 Task: Attach a file of finance.
Action: Mouse moved to (686, 532)
Screenshot: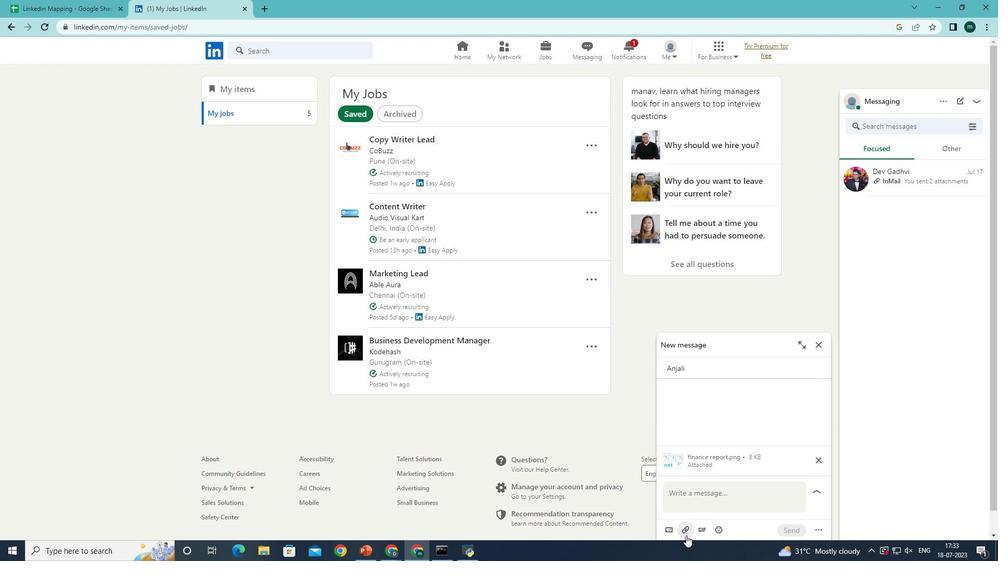 
Action: Mouse pressed left at (686, 532)
Screenshot: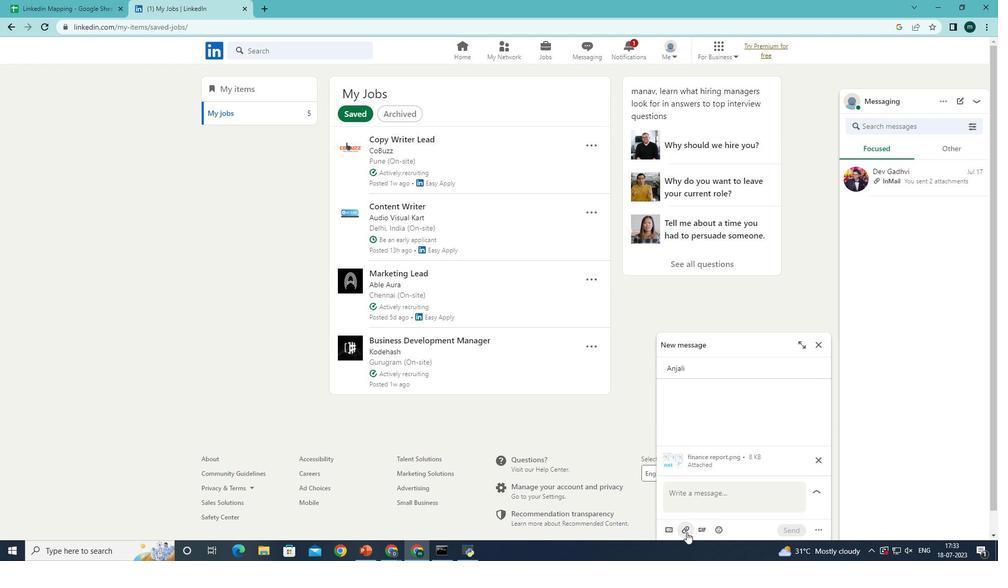 
Action: Mouse moved to (166, 189)
Screenshot: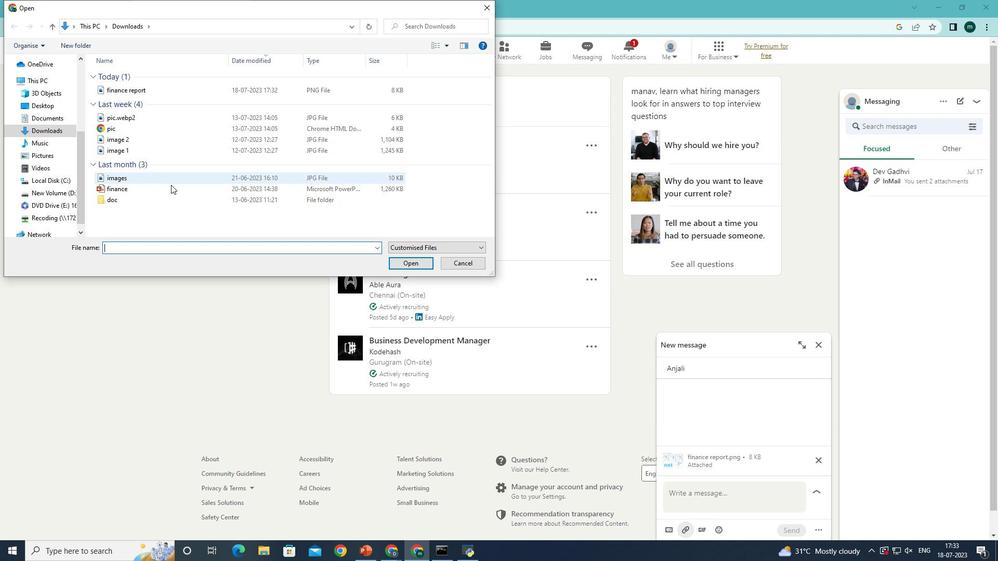 
Action: Mouse pressed left at (166, 189)
Screenshot: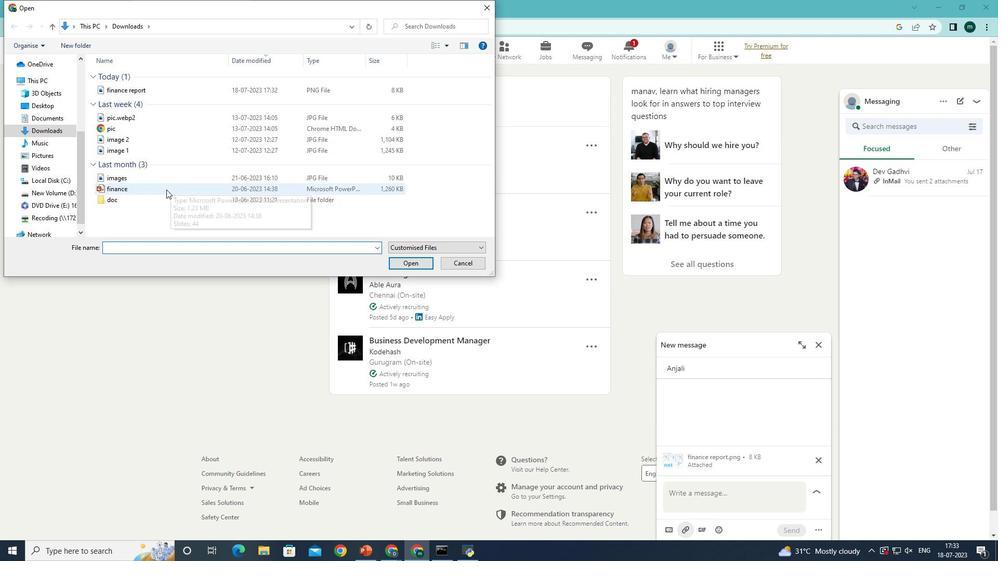 
Action: Mouse moved to (418, 264)
Screenshot: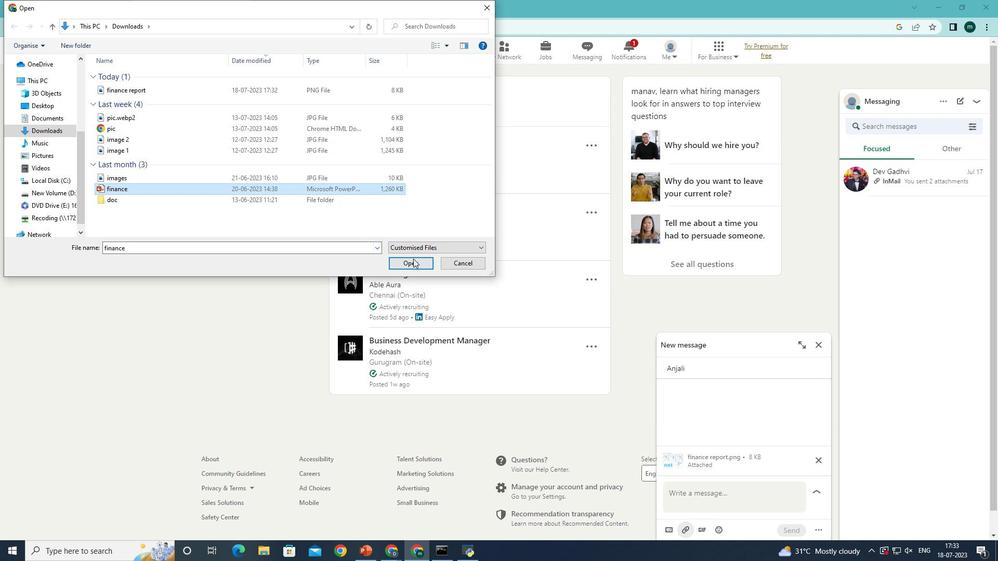 
Action: Mouse pressed left at (418, 264)
Screenshot: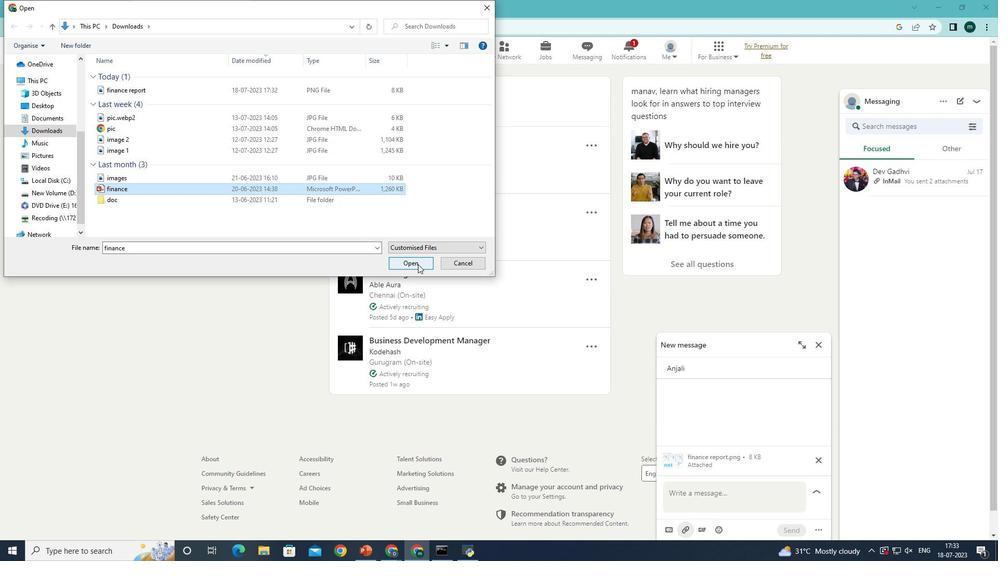 
Action: Mouse moved to (765, 468)
Screenshot: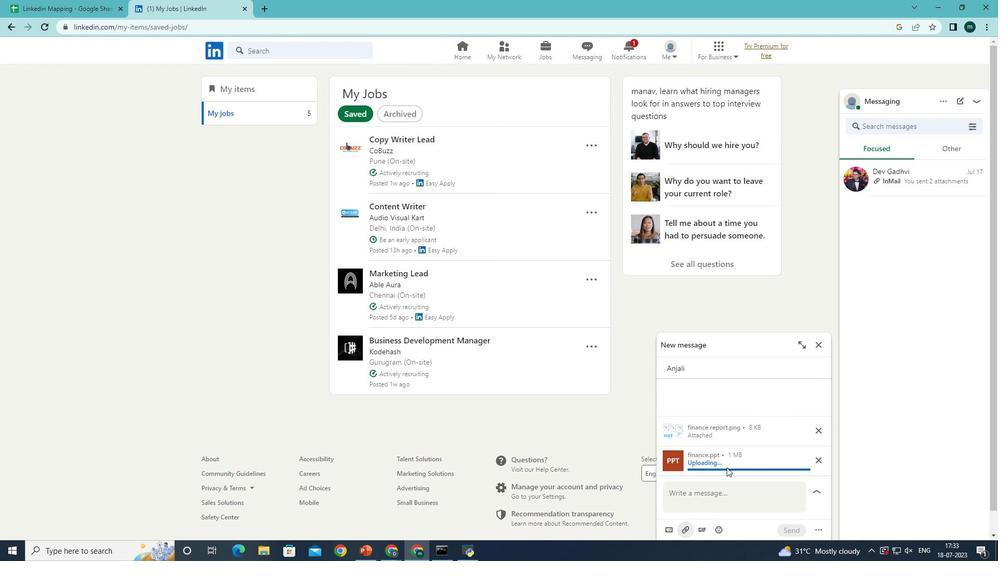 
